 Task: In the Company tax.ny.gov, schedule a meeting with title: 'Product Demo and Service Presentation', Select date: '17 September, 2023', select start time: 12:00:PM. Add location in person New York with meeting description: Kindly join this meeting to understand Product Demo and Service Presentation. Add attendees from company's contact and save.. Logged in from softage.1@softage.net
Action: Mouse moved to (75, 48)
Screenshot: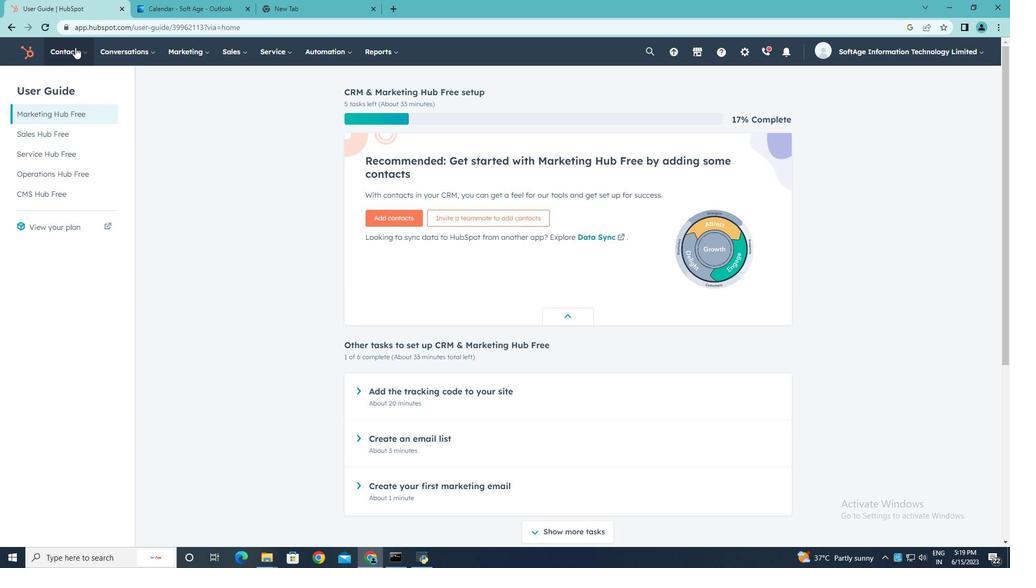 
Action: Mouse pressed left at (75, 48)
Screenshot: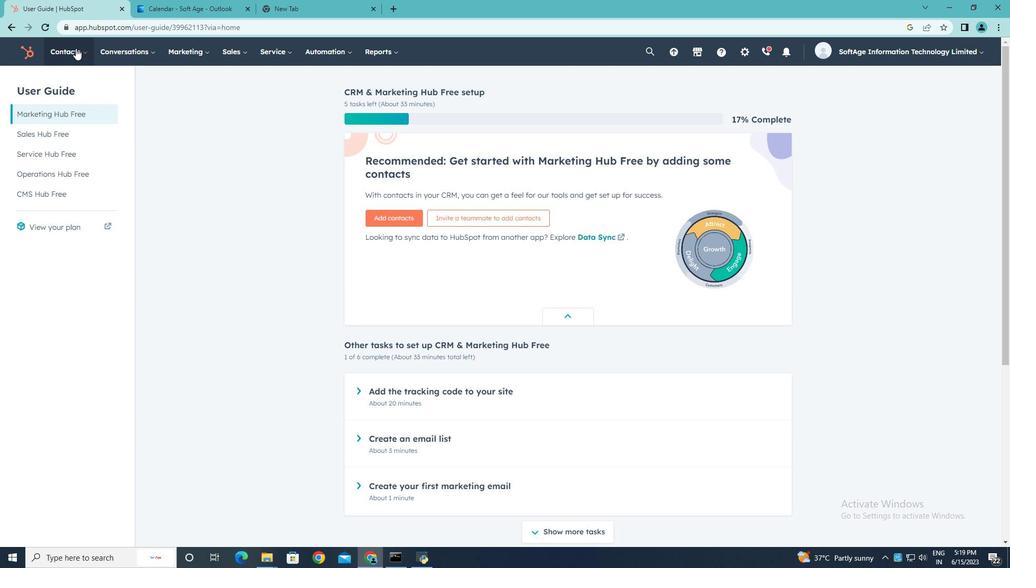 
Action: Mouse moved to (81, 107)
Screenshot: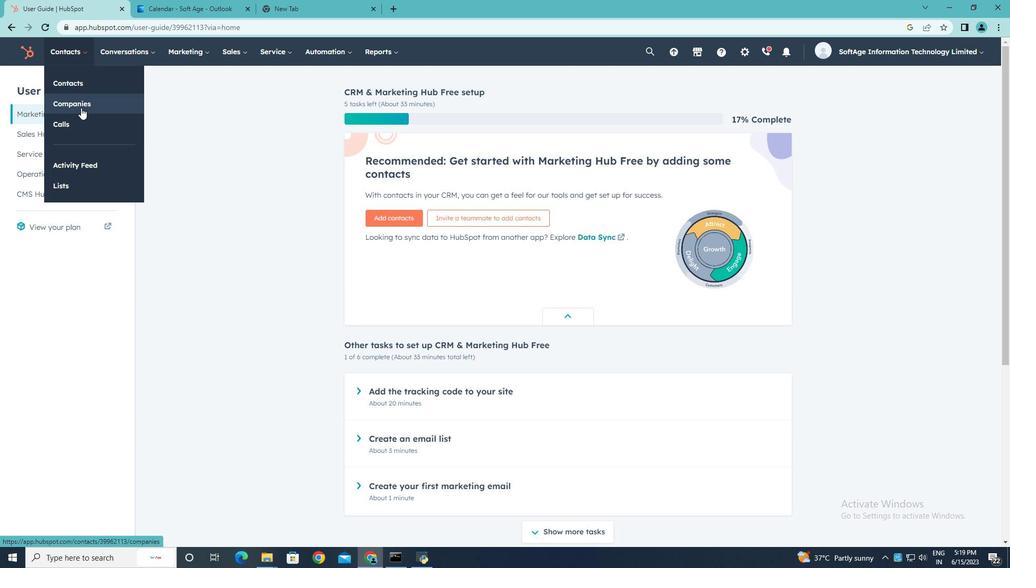 
Action: Mouse pressed left at (81, 107)
Screenshot: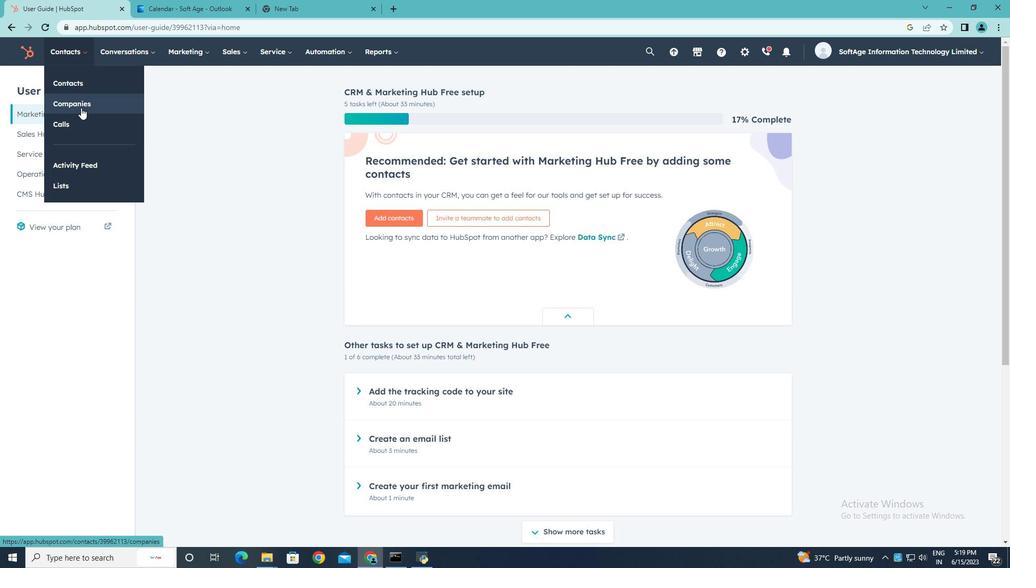 
Action: Mouse moved to (98, 171)
Screenshot: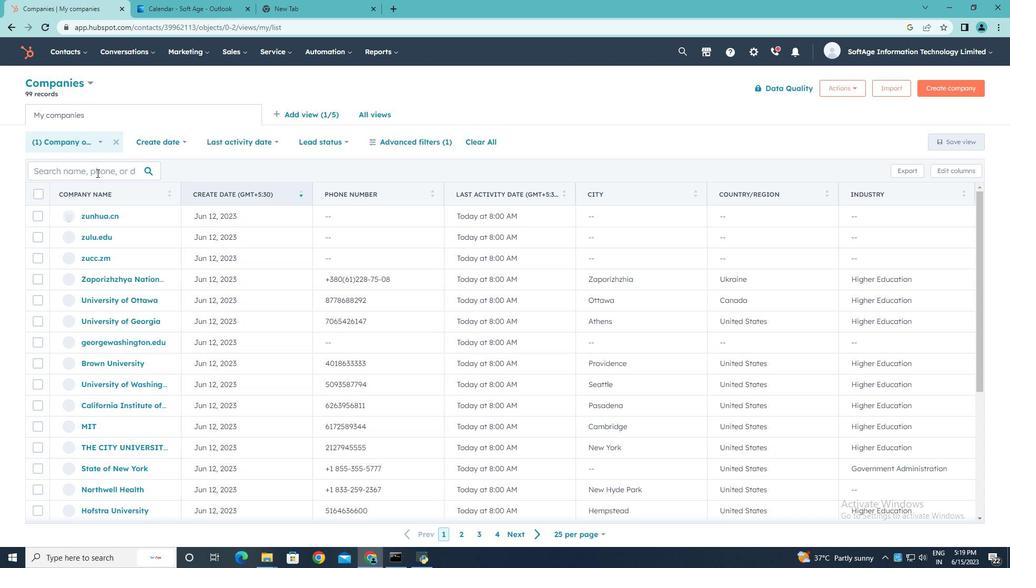 
Action: Mouse pressed left at (98, 171)
Screenshot: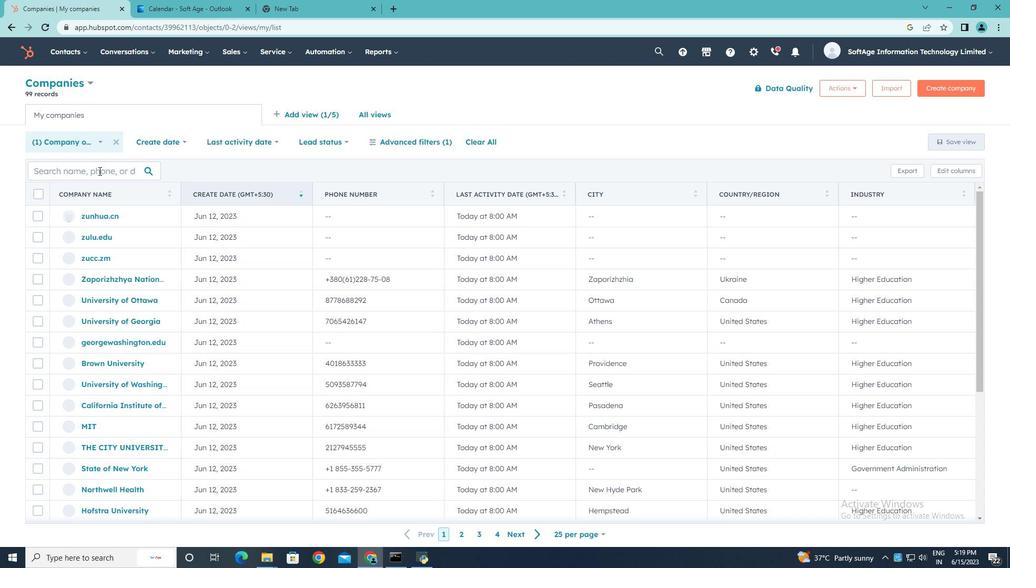 
Action: Key pressed tax.ny.gov
Screenshot: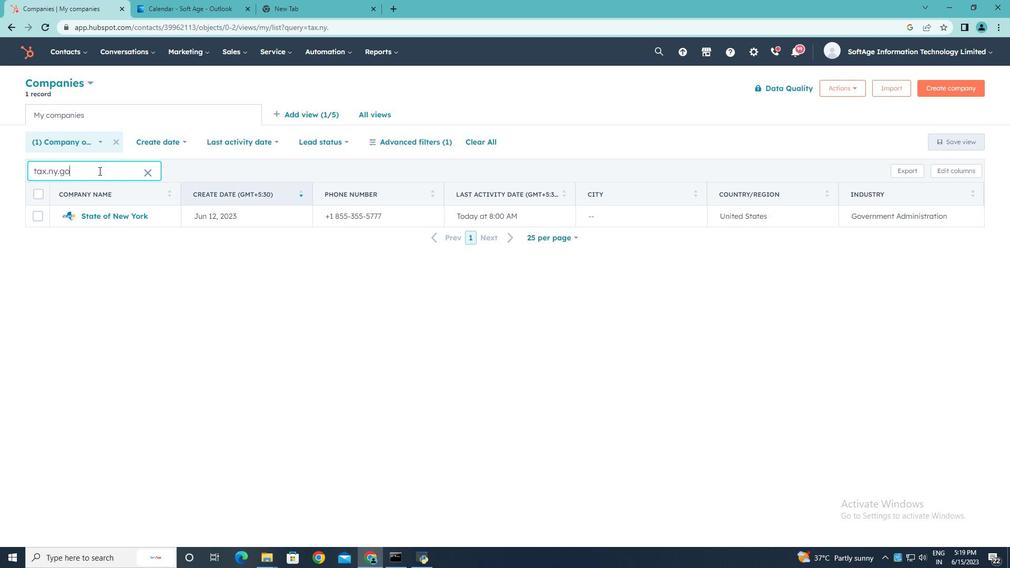 
Action: Mouse moved to (113, 213)
Screenshot: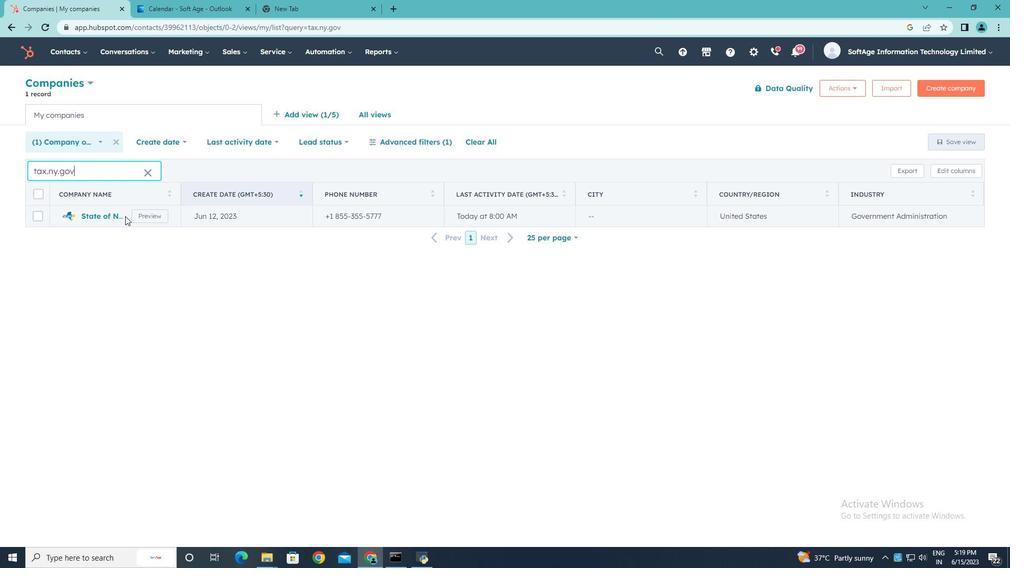 
Action: Mouse pressed left at (113, 213)
Screenshot: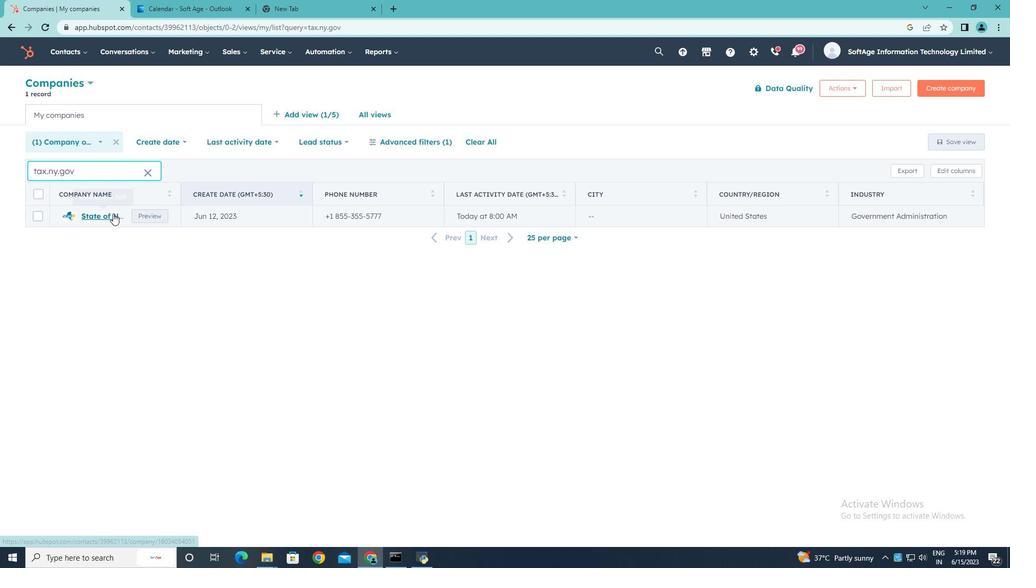 
Action: Mouse moved to (173, 178)
Screenshot: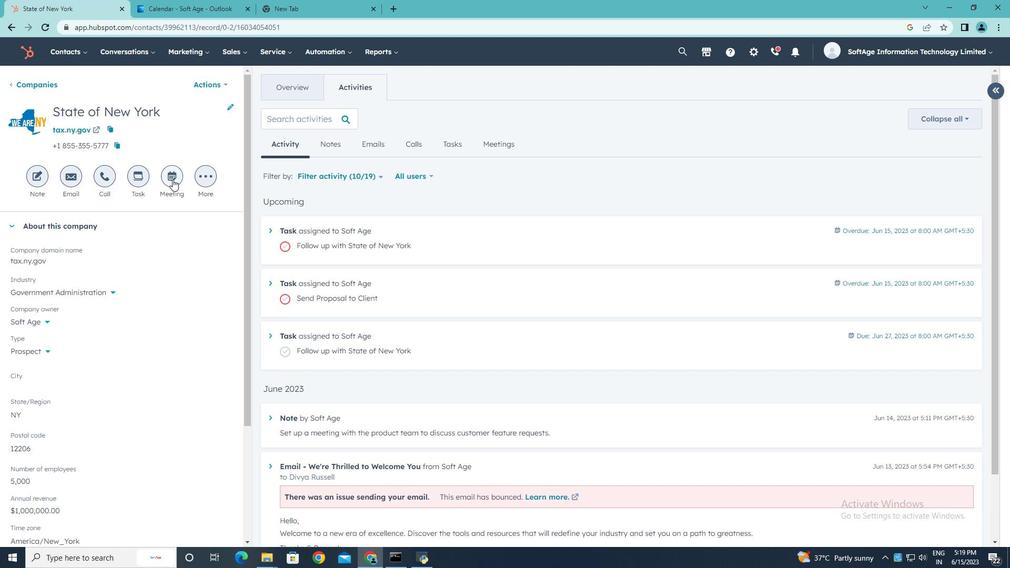 
Action: Mouse pressed left at (173, 178)
Screenshot: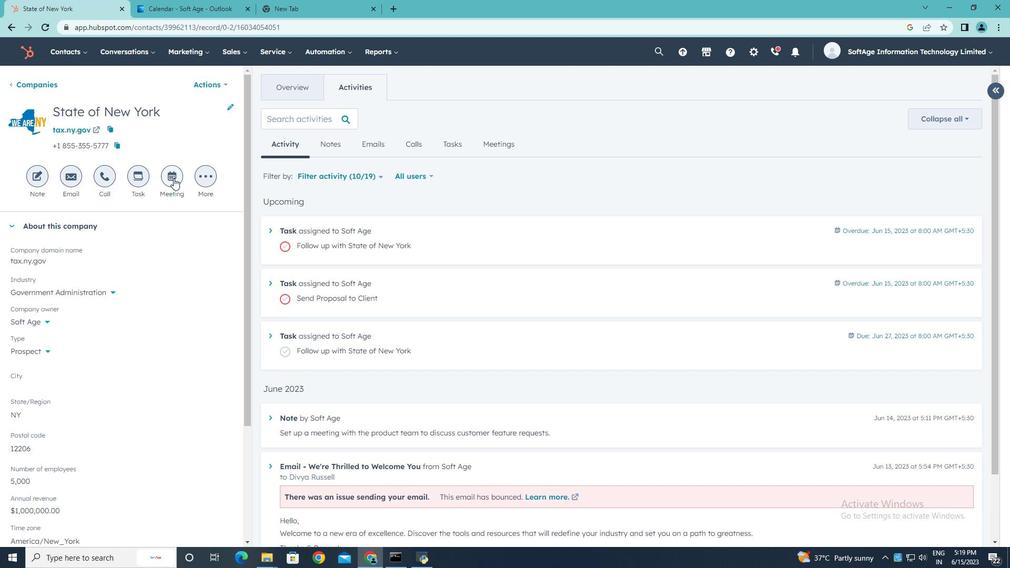 
Action: Key pressed <Key.shift><Key.shift><Key.shift><Key.shift><Key.shift><Key.shift><Key.shift><Key.shift>Product<Key.space><Key.shift>Demo<Key.space>and<Key.space><Key.shift>Service<Key.space><Key.shift>Presentation.
Screenshot: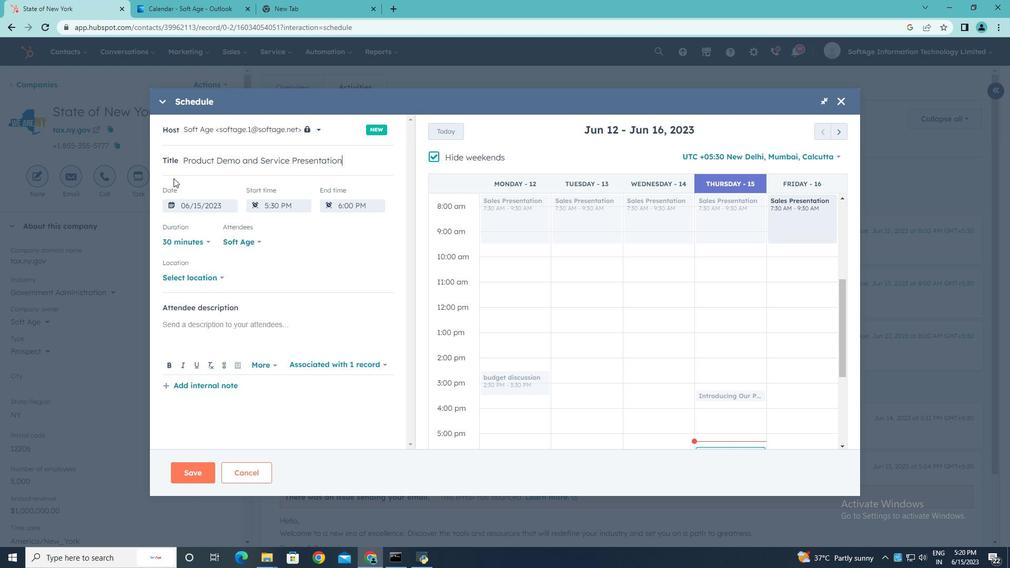 
Action: Mouse moved to (434, 159)
Screenshot: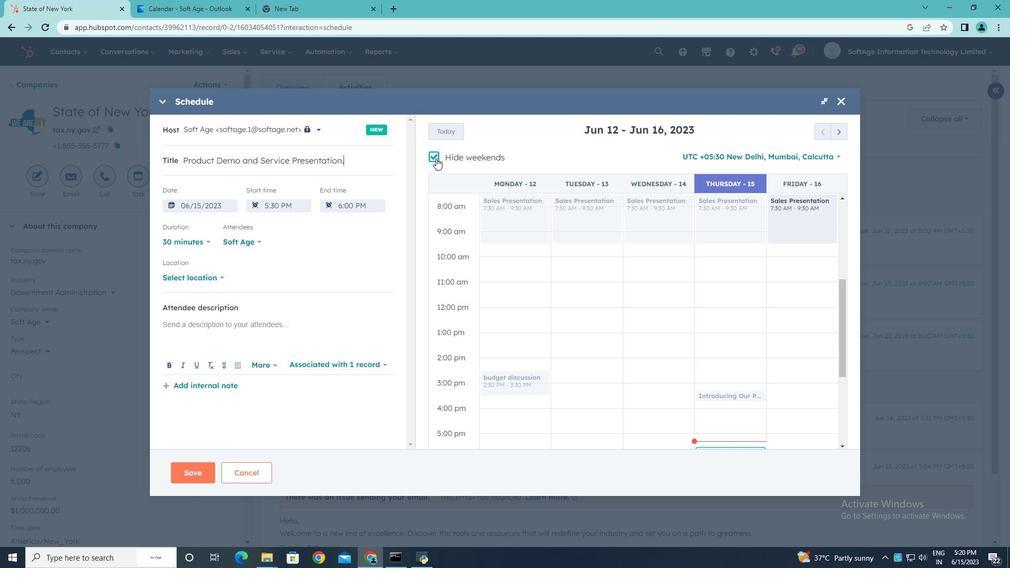 
Action: Mouse pressed left at (434, 159)
Screenshot: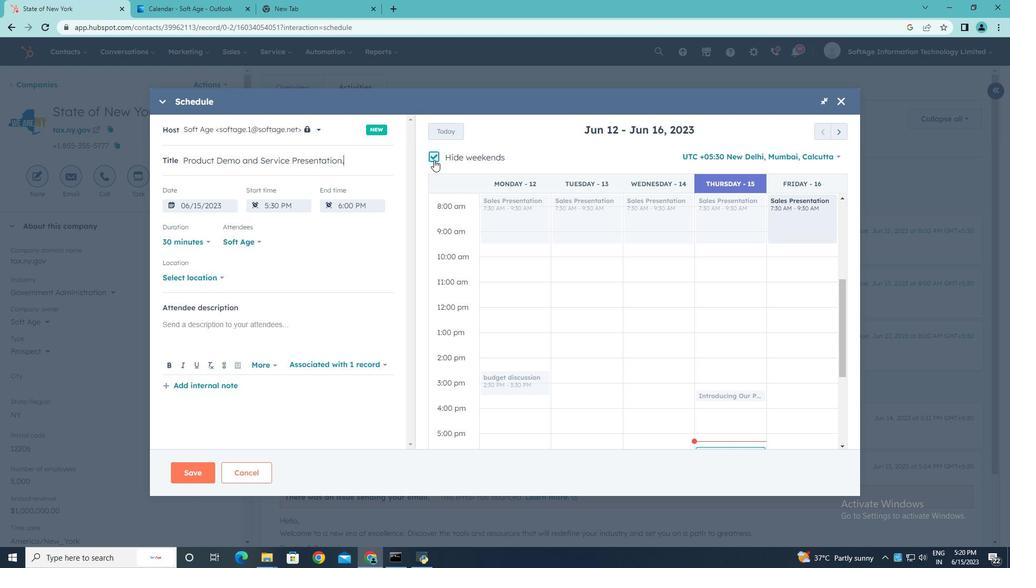 
Action: Mouse moved to (840, 132)
Screenshot: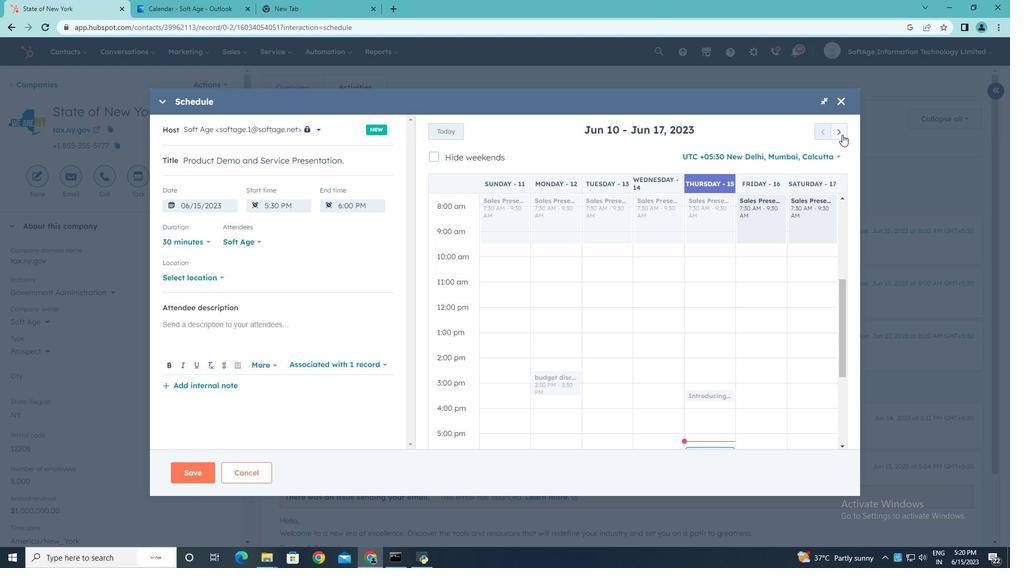 
Action: Mouse pressed left at (840, 132)
Screenshot: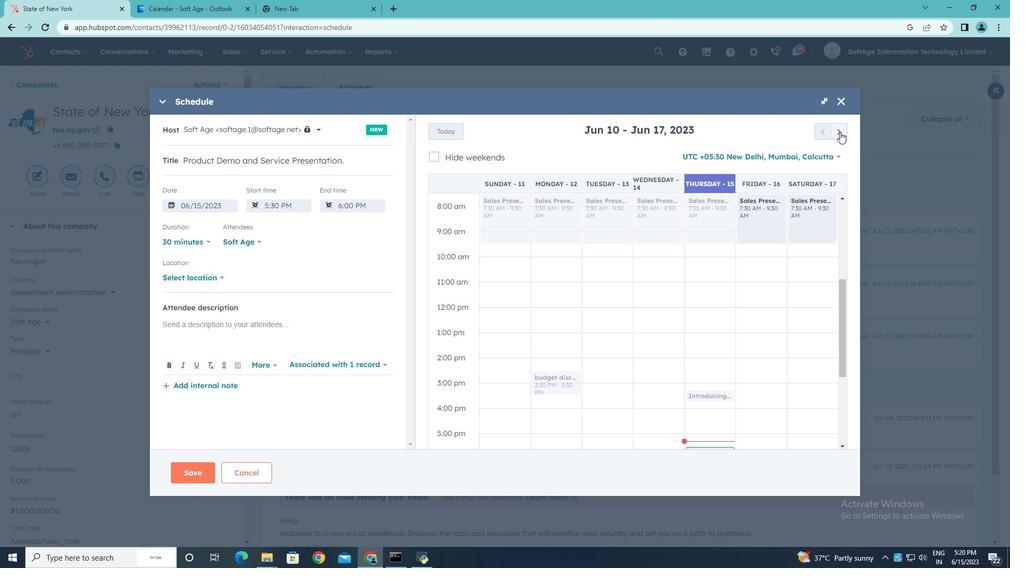 
Action: Mouse pressed left at (840, 132)
Screenshot: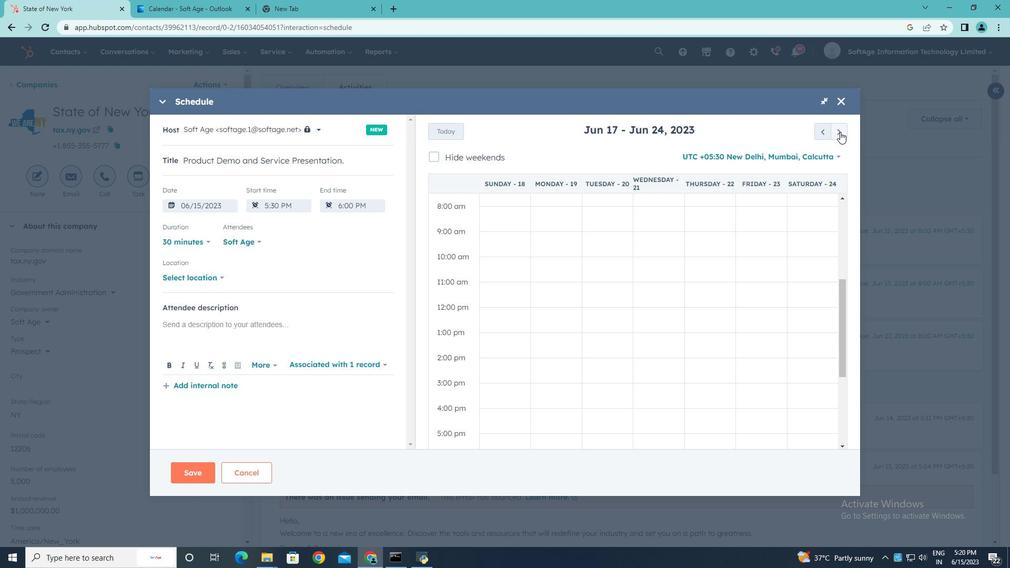 
Action: Mouse pressed left at (840, 132)
Screenshot: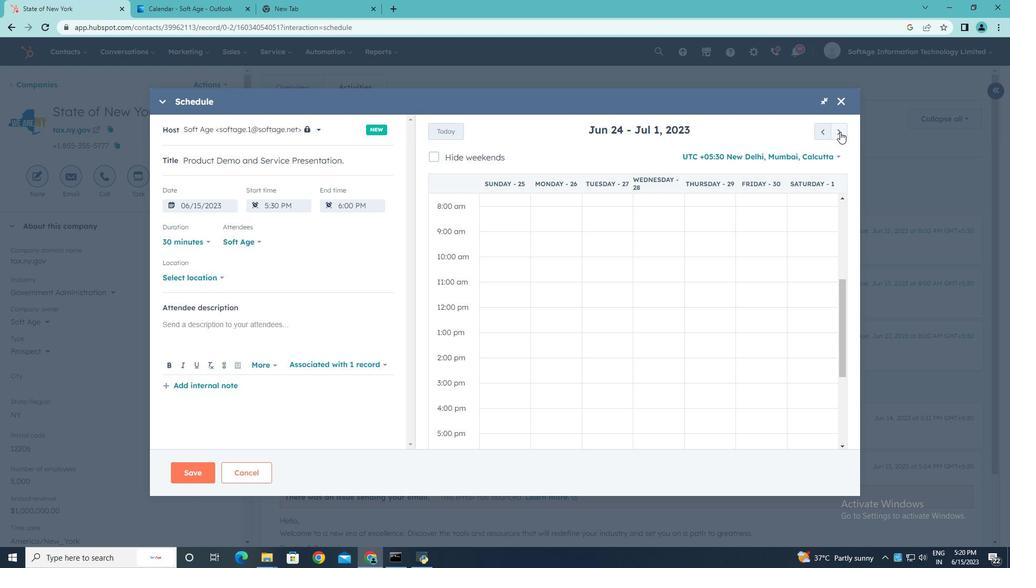 
Action: Mouse pressed left at (840, 132)
Screenshot: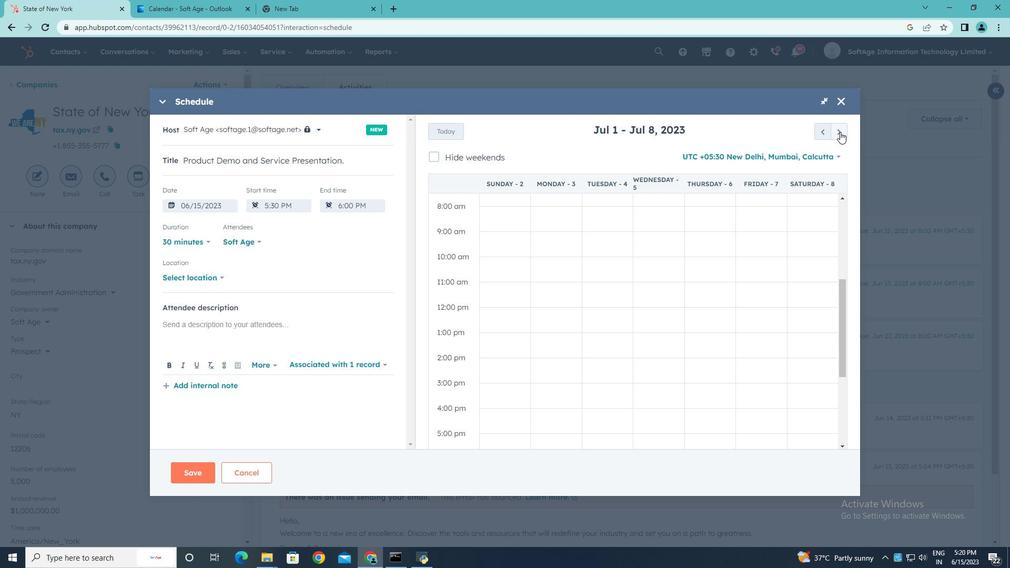 
Action: Mouse pressed left at (840, 132)
Screenshot: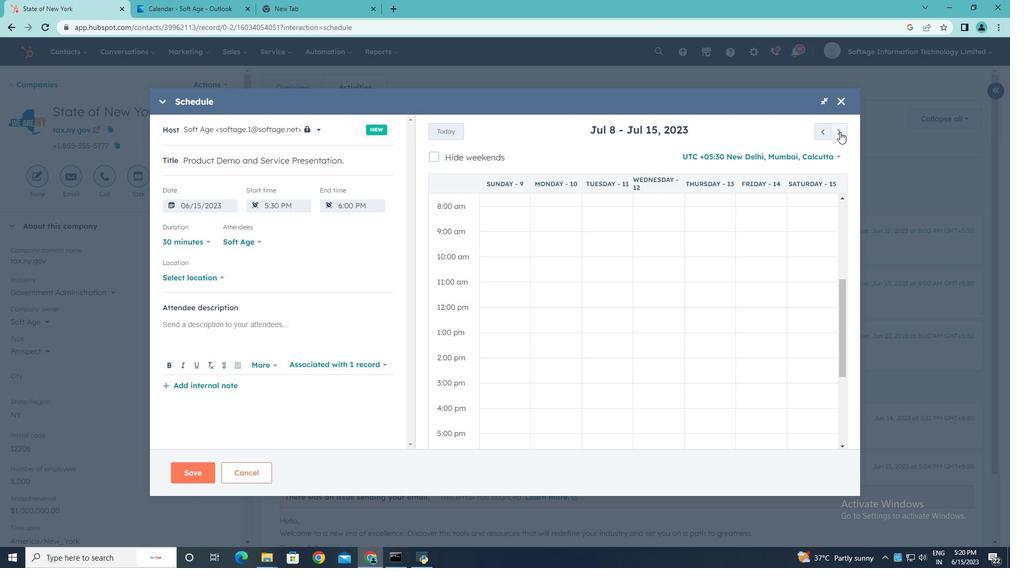 
Action: Mouse pressed left at (840, 132)
Screenshot: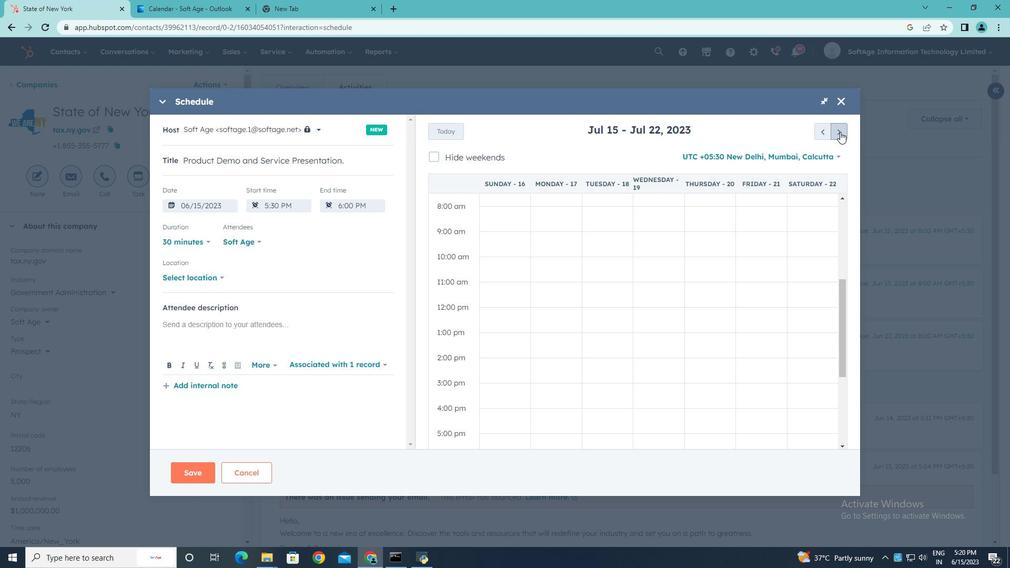 
Action: Mouse pressed left at (840, 132)
Screenshot: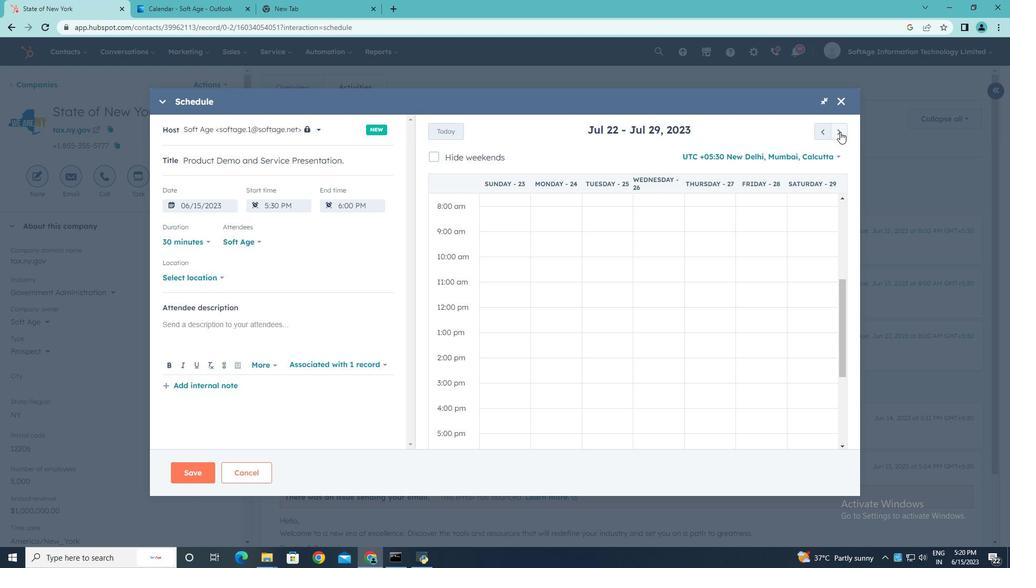 
Action: Mouse pressed left at (840, 132)
Screenshot: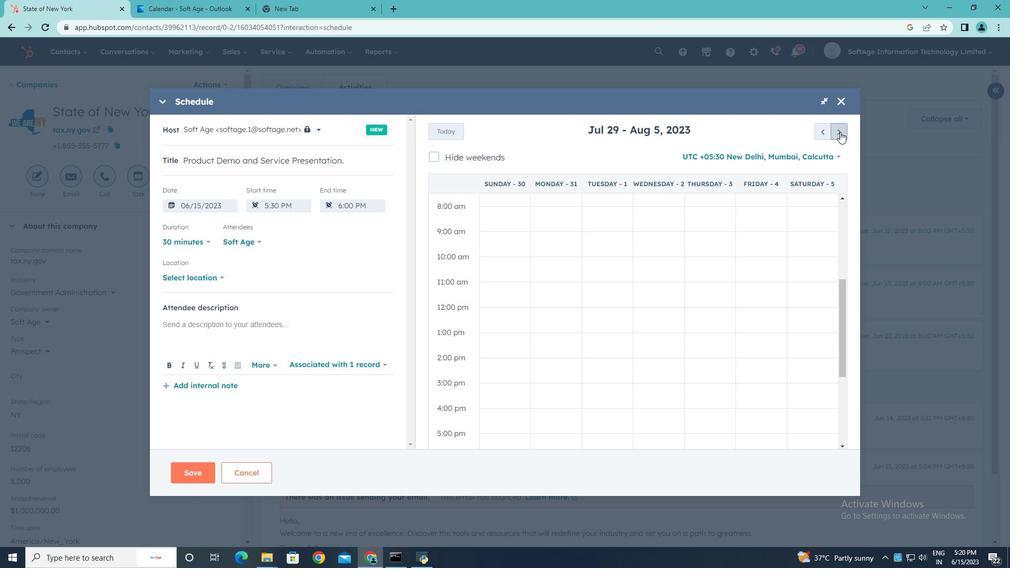 
Action: Mouse pressed left at (840, 132)
Screenshot: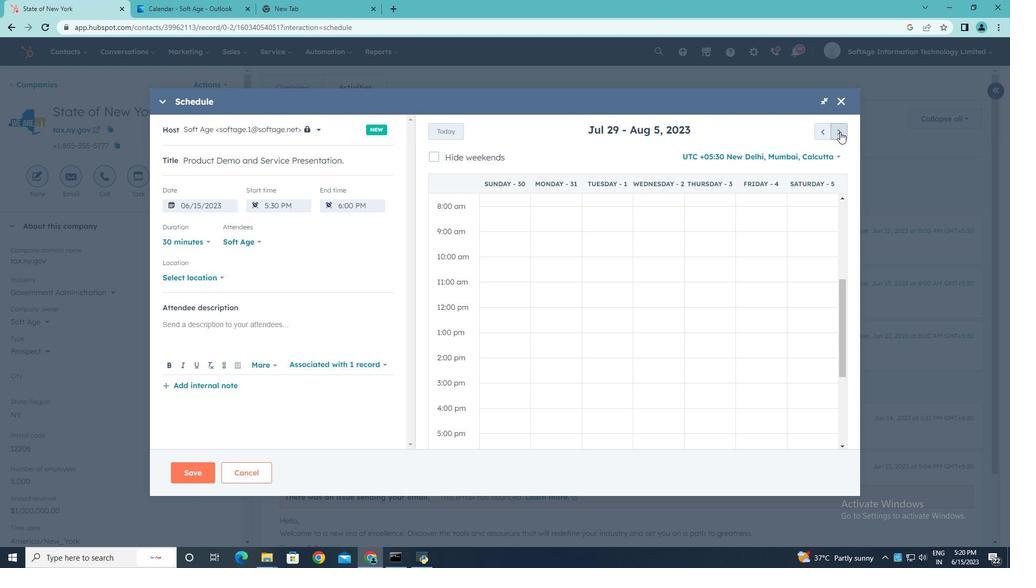 
Action: Mouse pressed left at (840, 132)
Screenshot: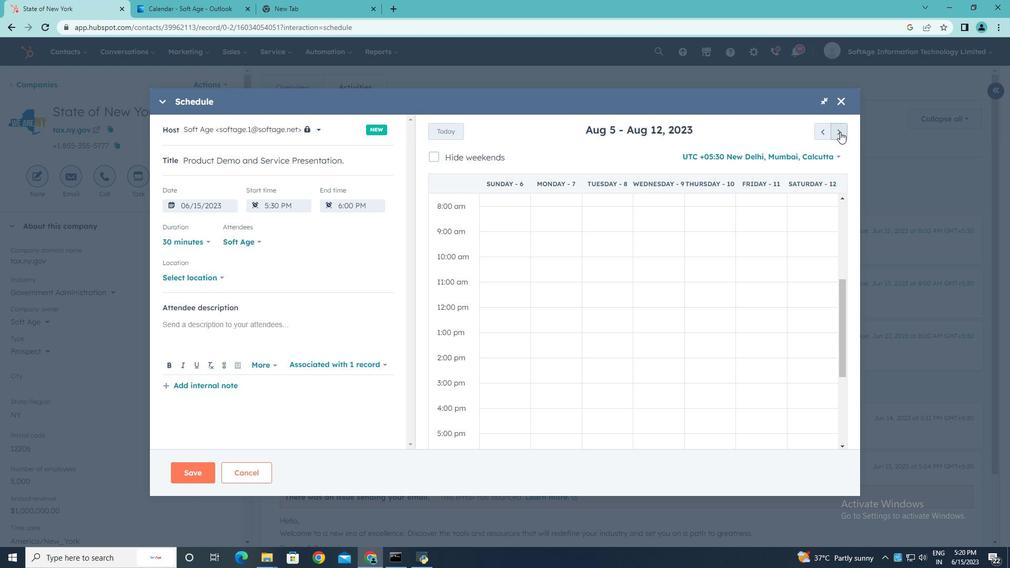 
Action: Mouse pressed left at (840, 132)
Screenshot: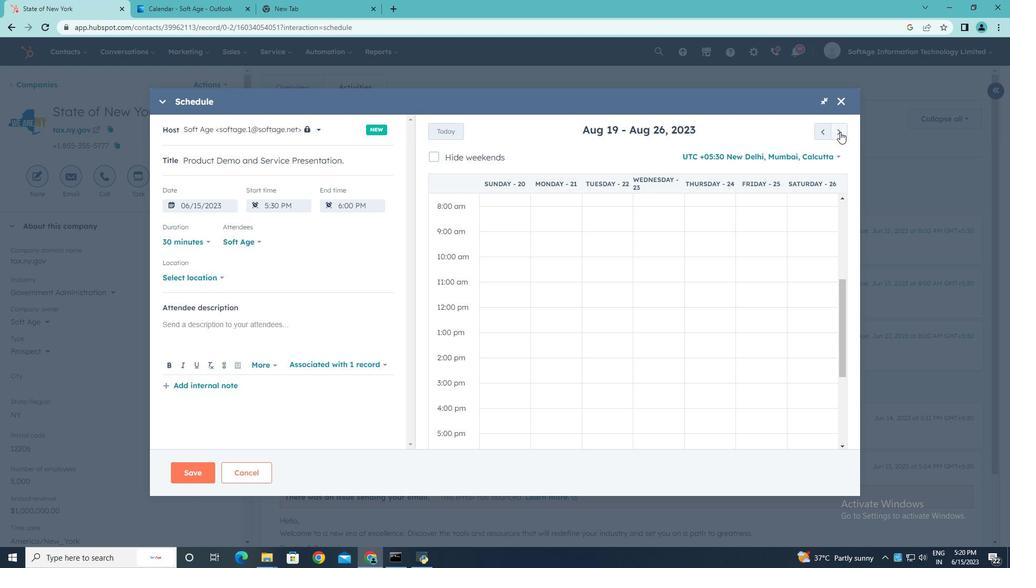 
Action: Mouse pressed left at (840, 132)
Screenshot: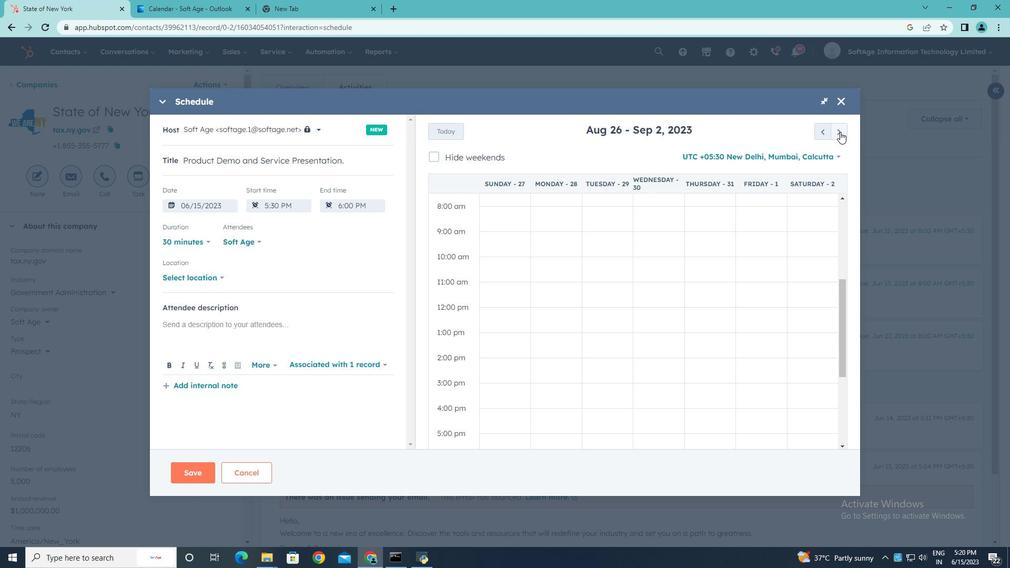 
Action: Mouse pressed left at (840, 132)
Screenshot: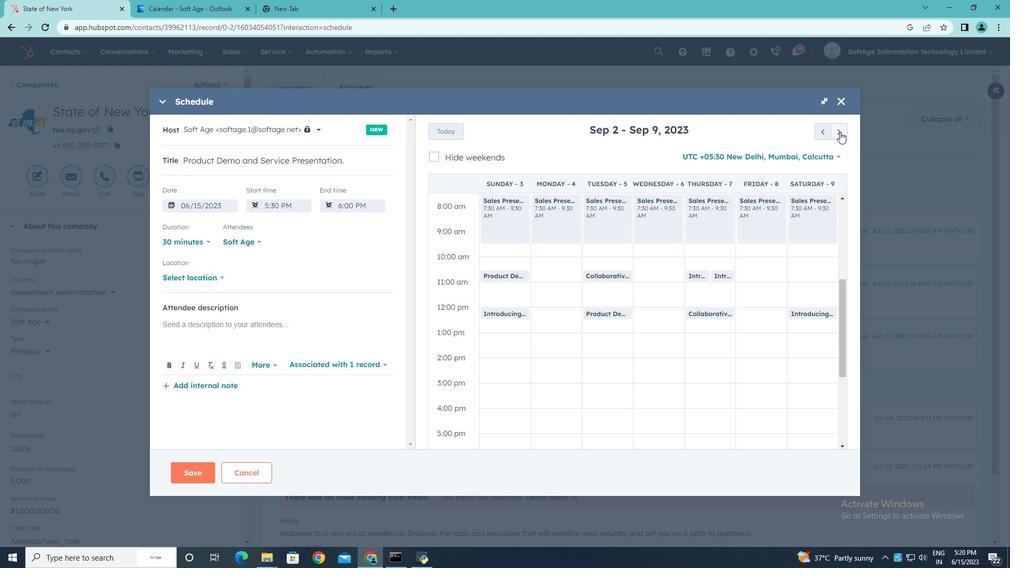 
Action: Mouse pressed left at (840, 132)
Screenshot: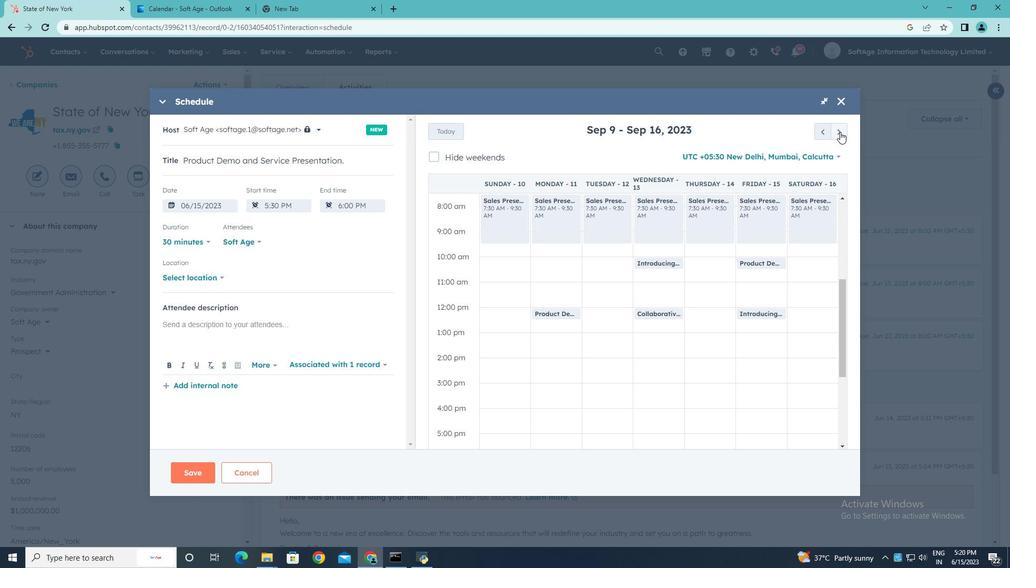 
Action: Mouse moved to (497, 309)
Screenshot: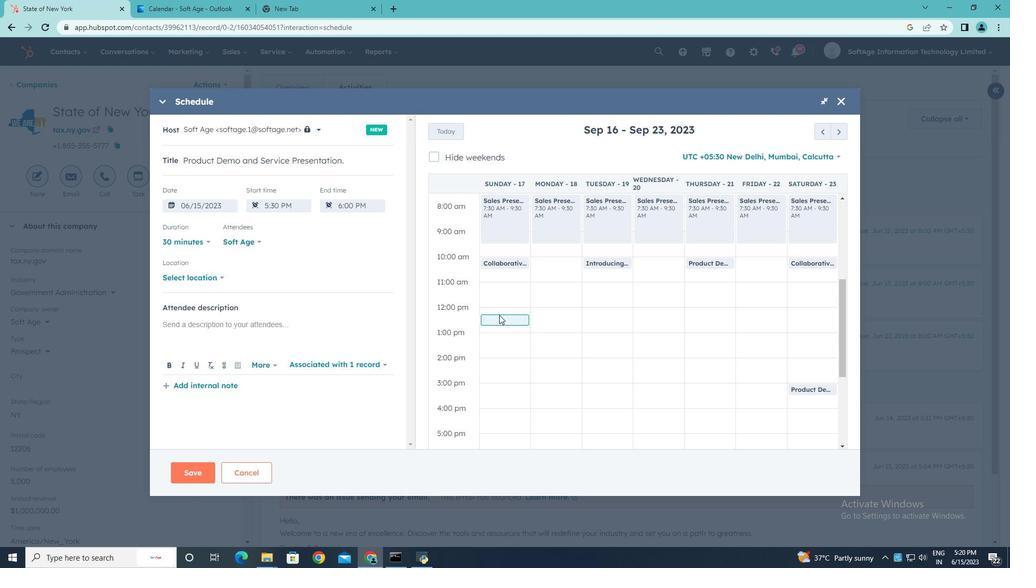 
Action: Mouse pressed left at (497, 309)
Screenshot: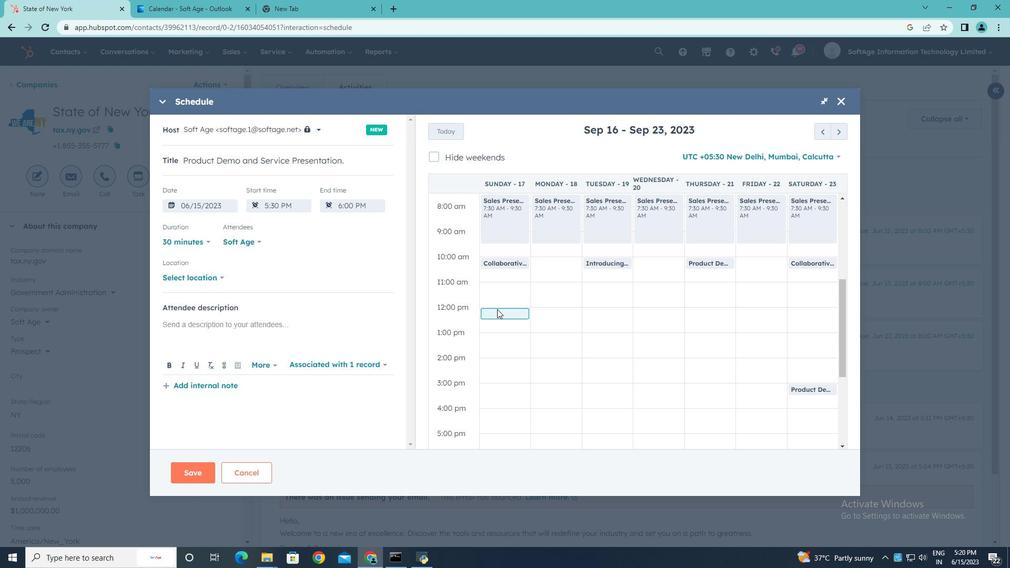 
Action: Mouse moved to (219, 276)
Screenshot: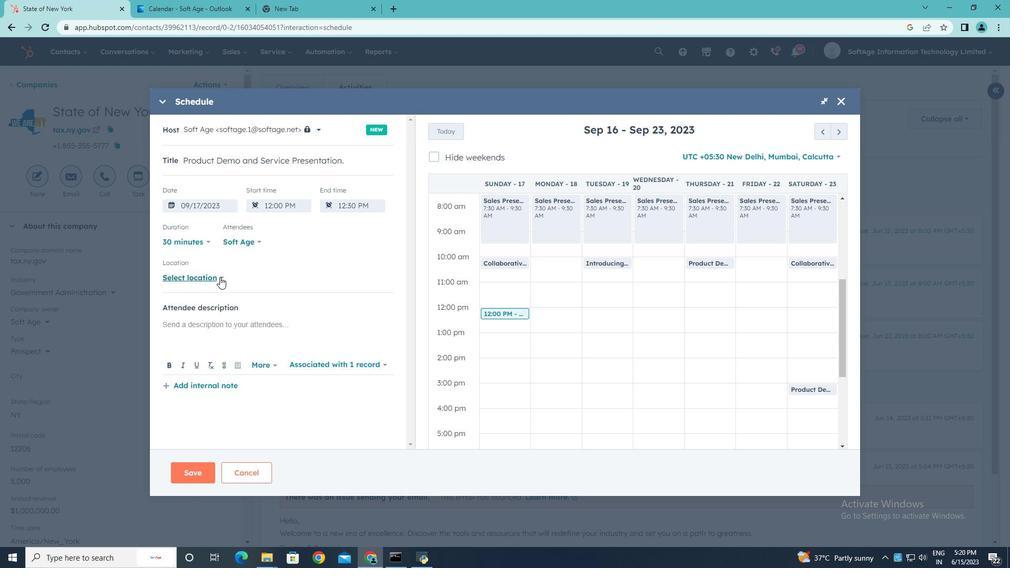 
Action: Mouse pressed left at (219, 276)
Screenshot: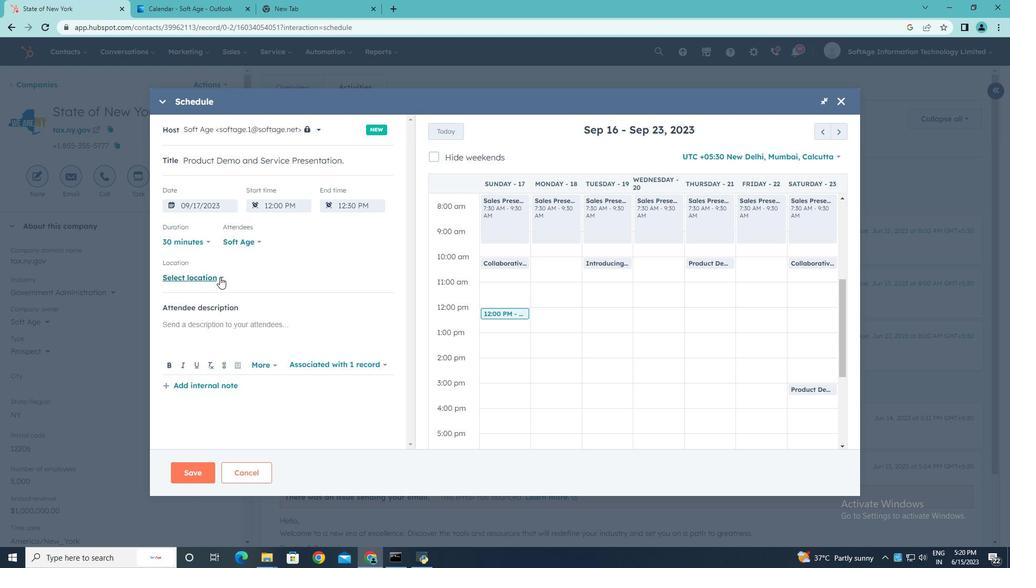 
Action: Mouse moved to (264, 273)
Screenshot: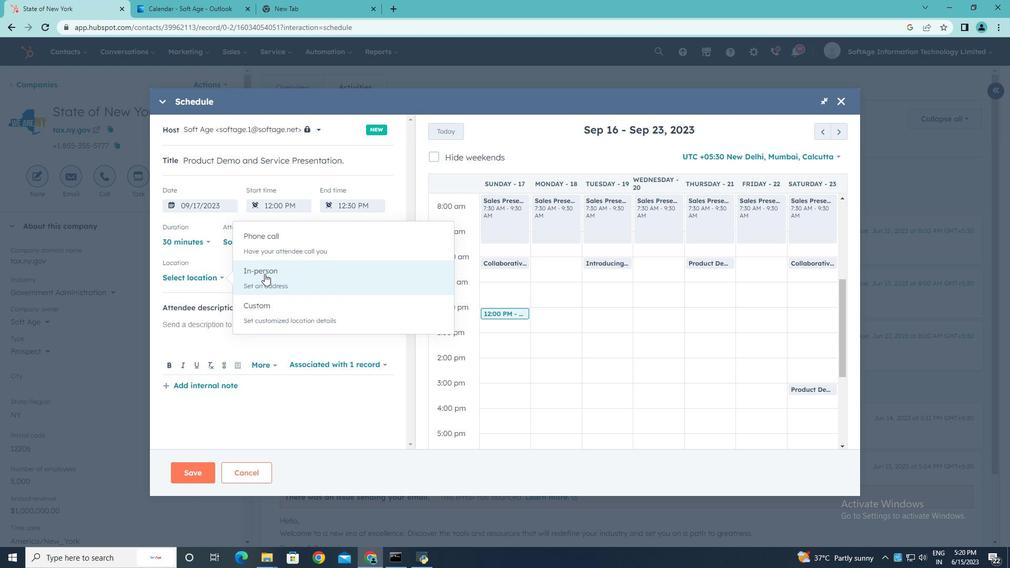 
Action: Mouse pressed left at (264, 273)
Screenshot: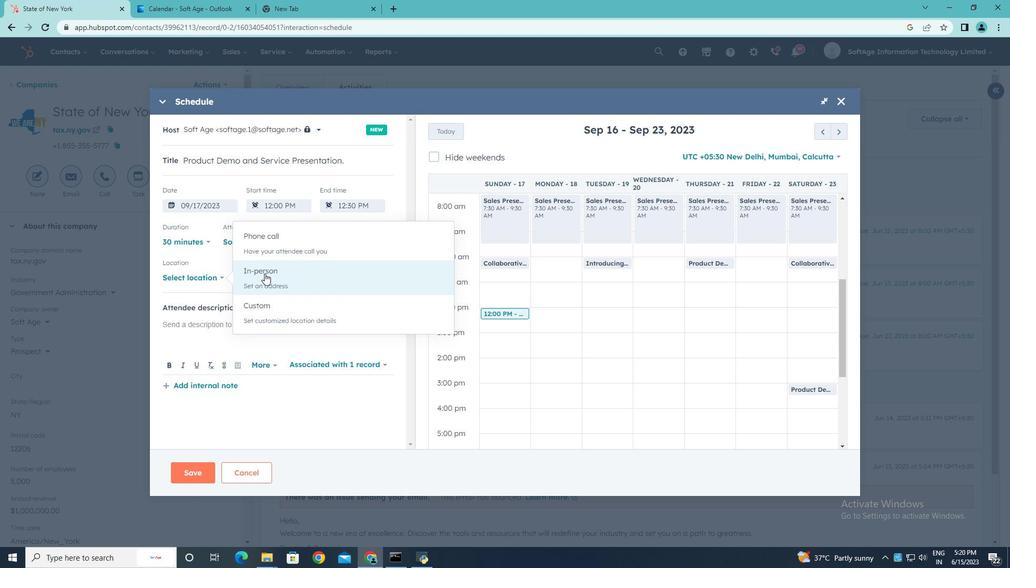 
Action: Mouse moved to (255, 275)
Screenshot: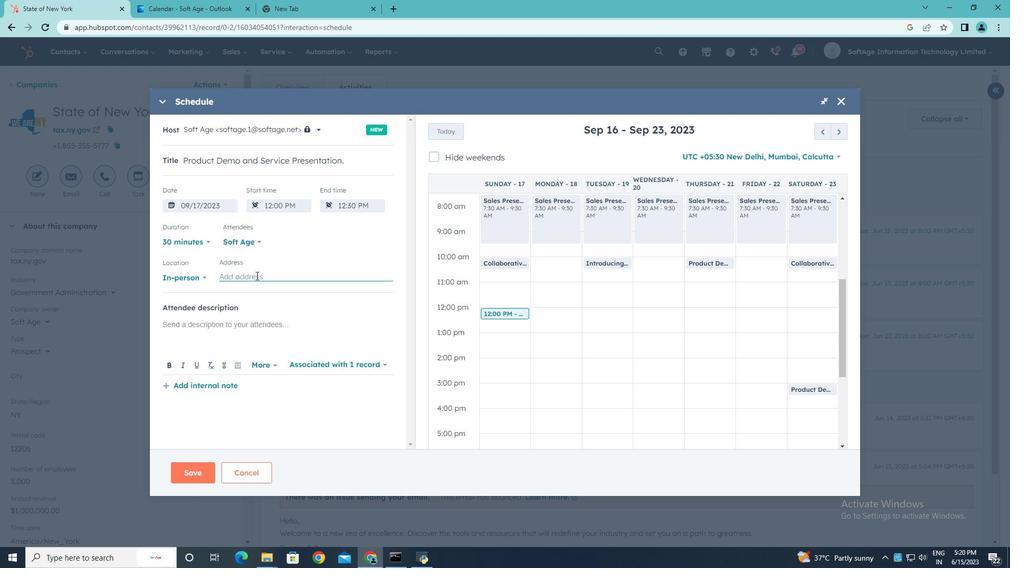 
Action: Mouse pressed left at (255, 275)
Screenshot: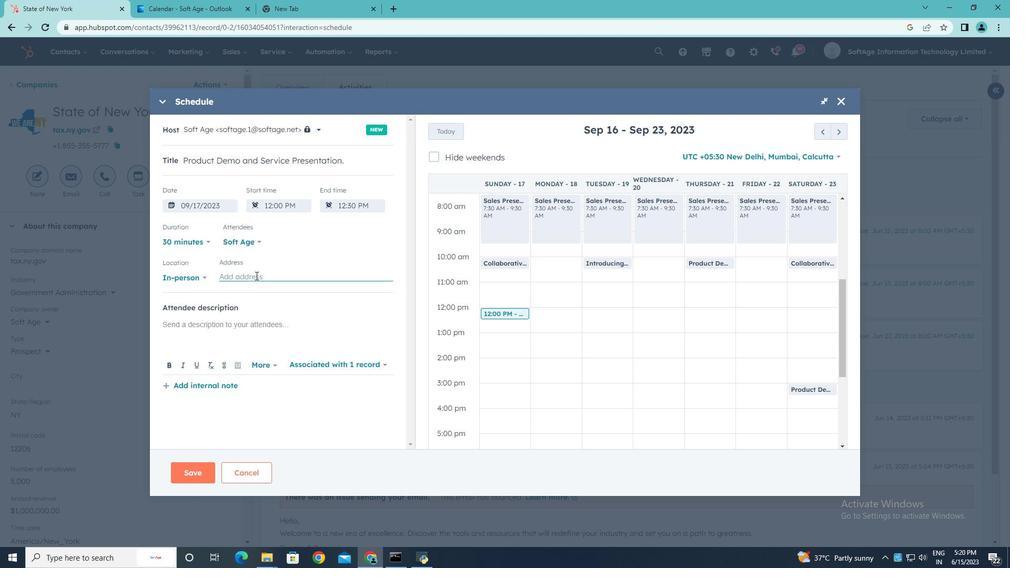 
Action: Key pressed <Key.shift>New<Key.space><Key.shift>york
Screenshot: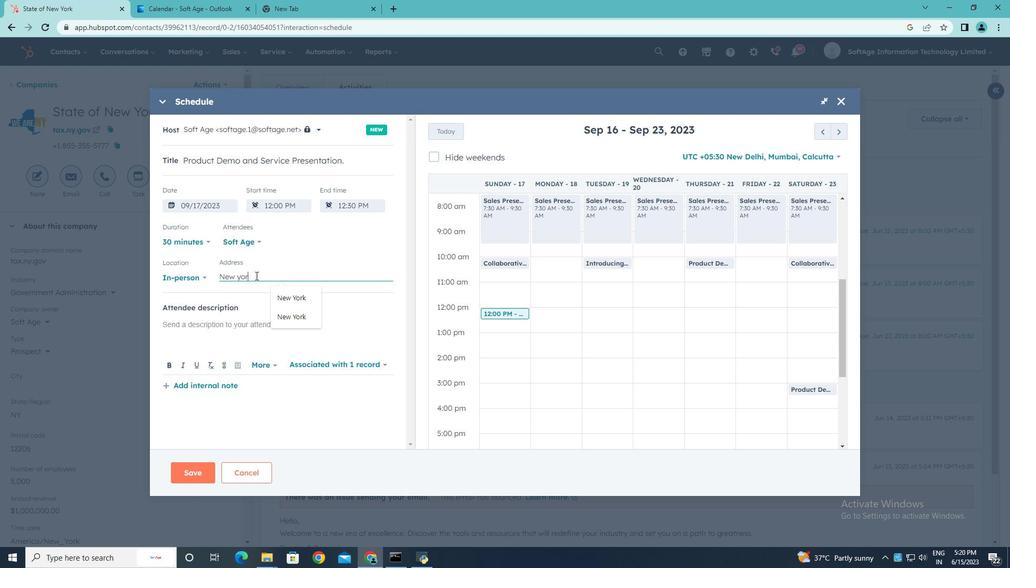 
Action: Mouse moved to (214, 323)
Screenshot: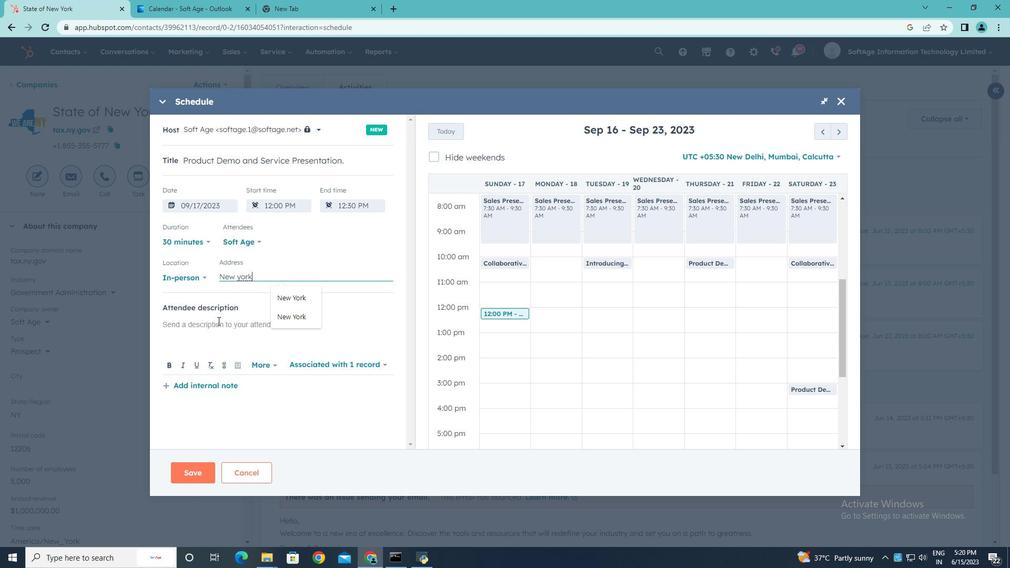 
Action: Mouse pressed left at (214, 323)
Screenshot: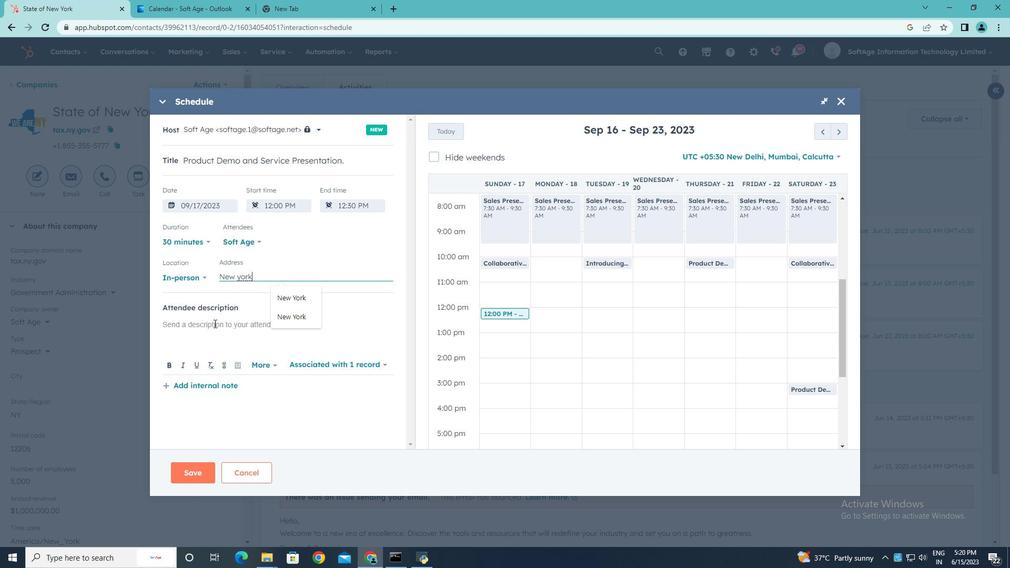 
Action: Key pressed <Key.shift>Kindly<Key.space>join<Key.space>this<Key.space>meeting<Key.space>to<Key.space>understand<Key.space><Key.shift><Key.shift><Key.shift><Key.shift><Key.shift><Key.shift>Product<Key.space><Key.shift>Demo<Key.space>and<Key.space><Key.shift>Service<Key.space><Key.shift>Presentation.
Screenshot: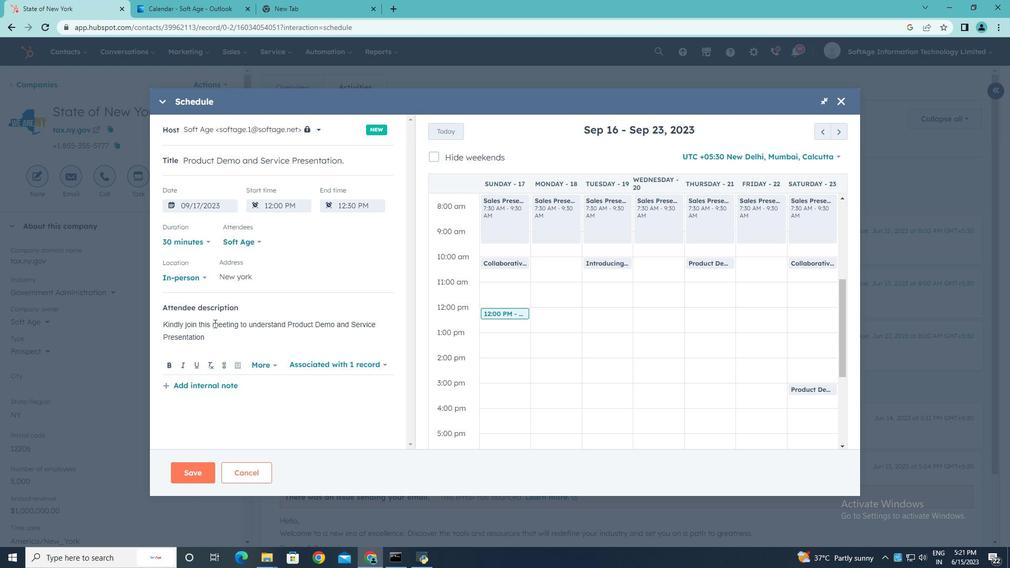 
Action: Mouse moved to (258, 238)
Screenshot: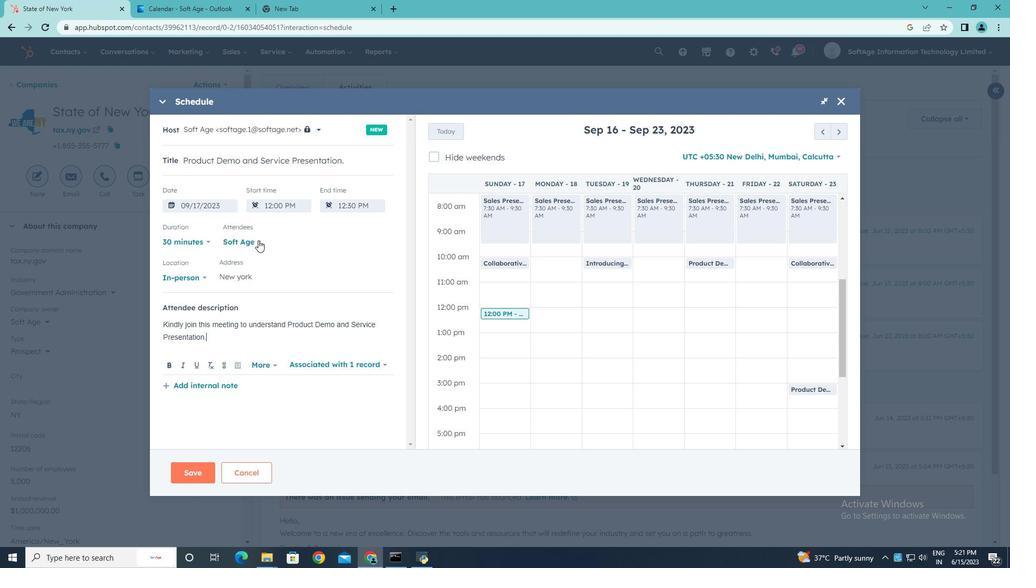 
Action: Mouse pressed left at (258, 238)
Screenshot: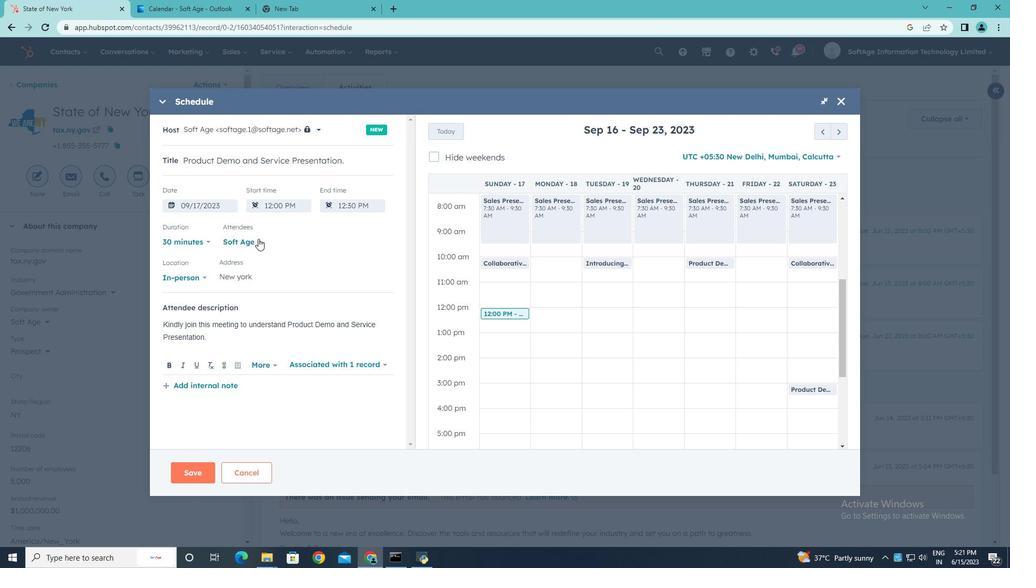 
Action: Mouse moved to (191, 377)
Screenshot: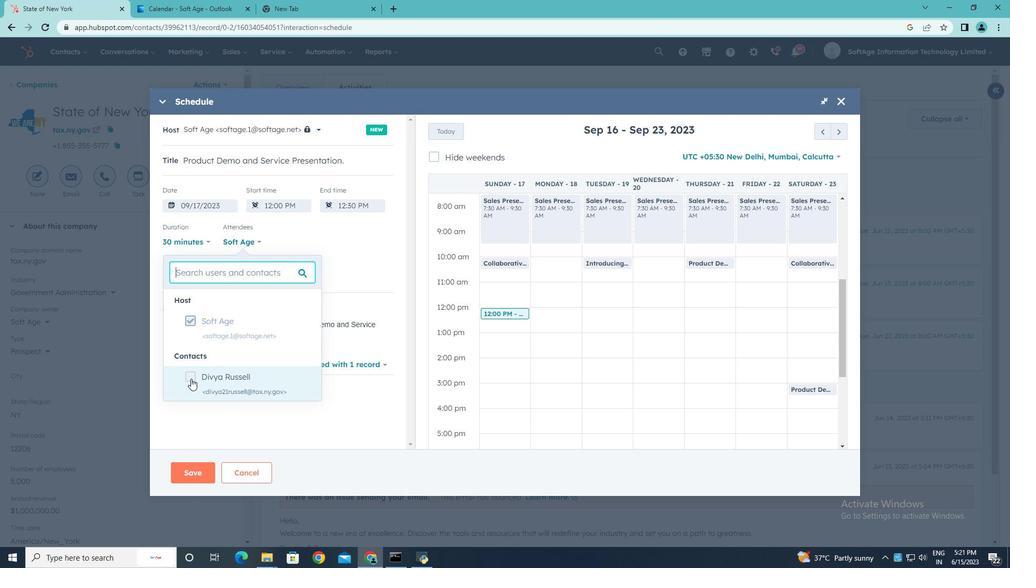 
Action: Mouse pressed left at (191, 377)
Screenshot: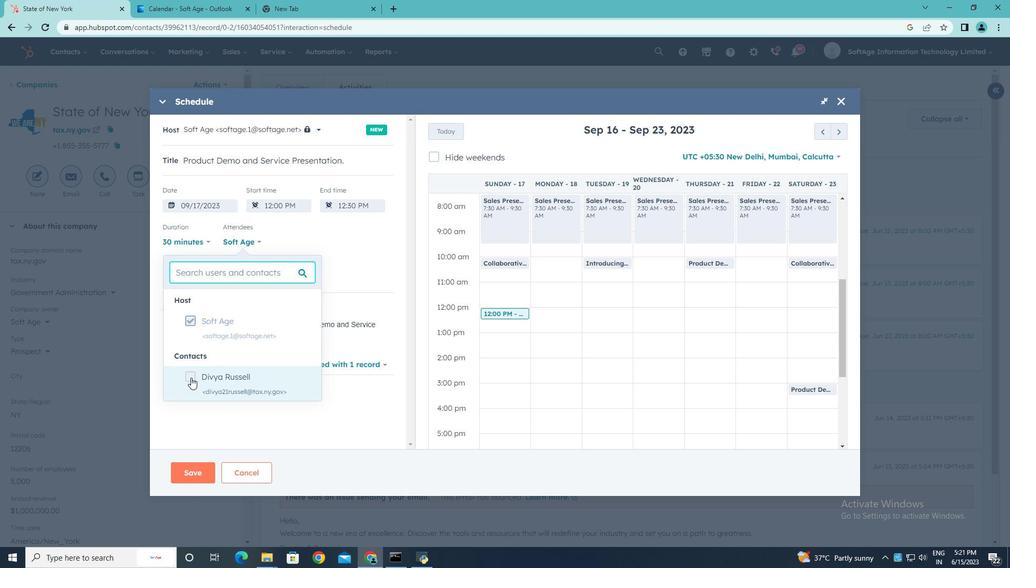 
Action: Mouse moved to (377, 408)
Screenshot: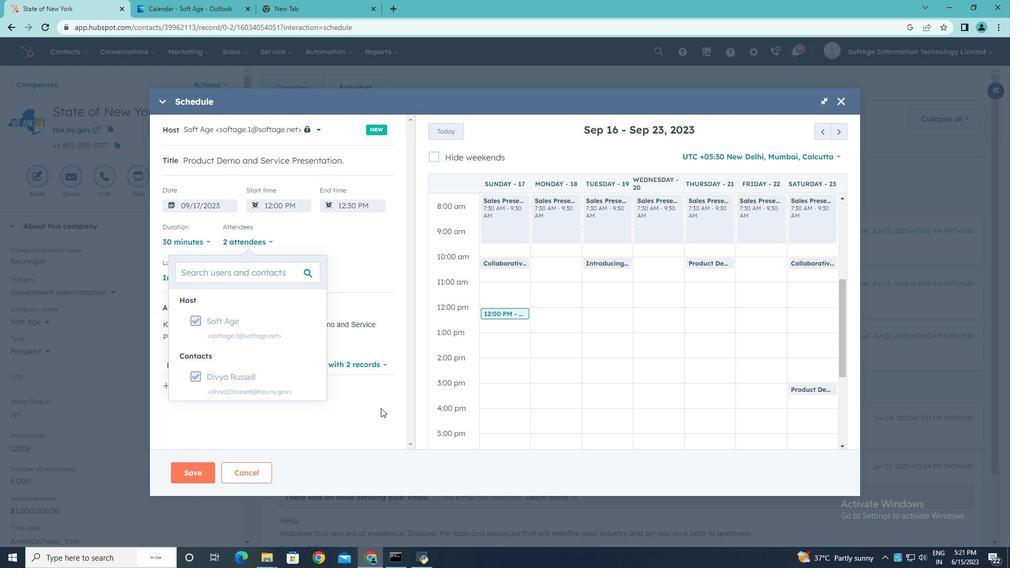 
Action: Mouse pressed left at (377, 408)
Screenshot: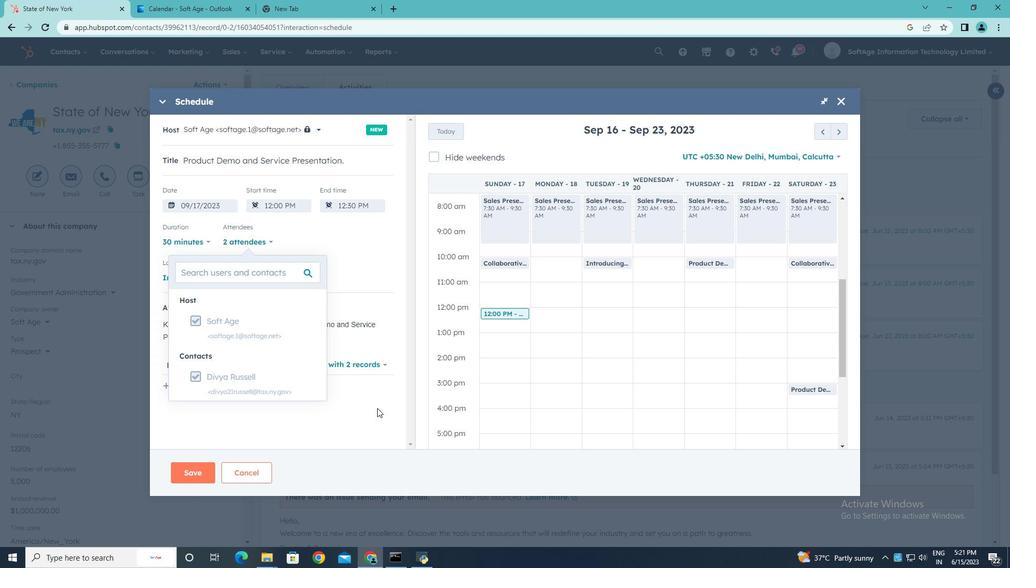 
Action: Mouse moved to (188, 471)
Screenshot: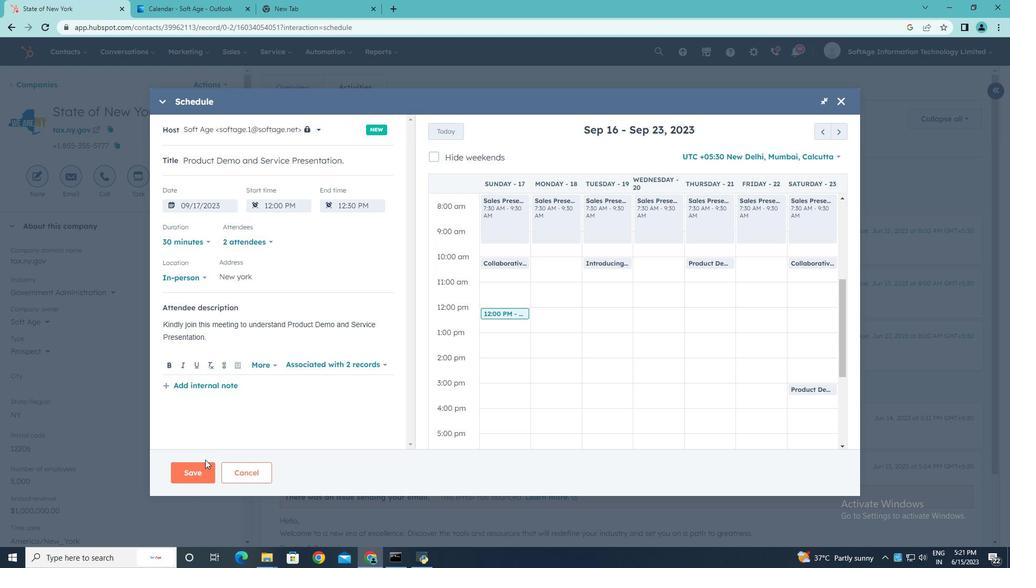 
Action: Mouse pressed left at (188, 471)
Screenshot: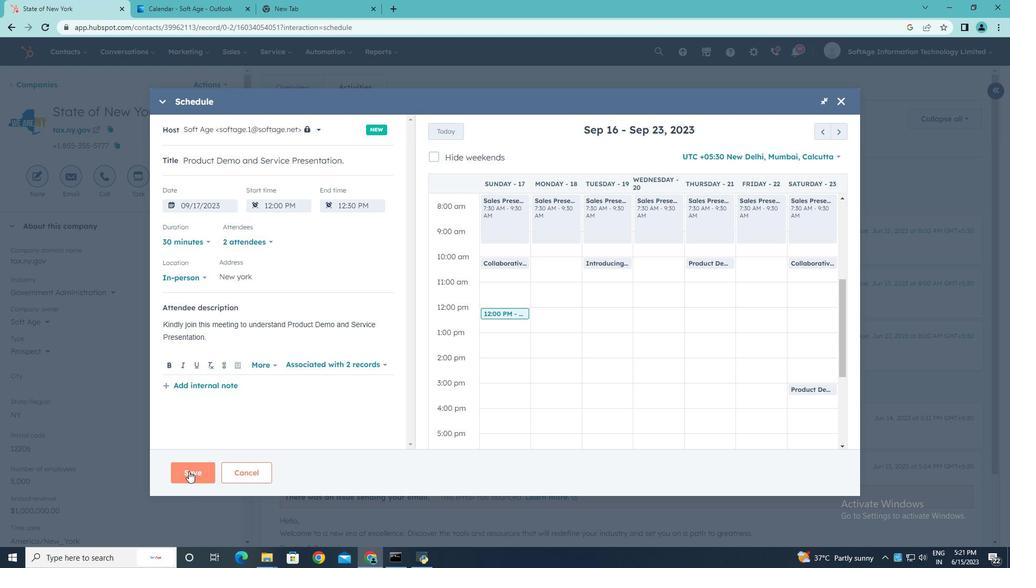 
Action: Mouse moved to (188, 471)
Screenshot: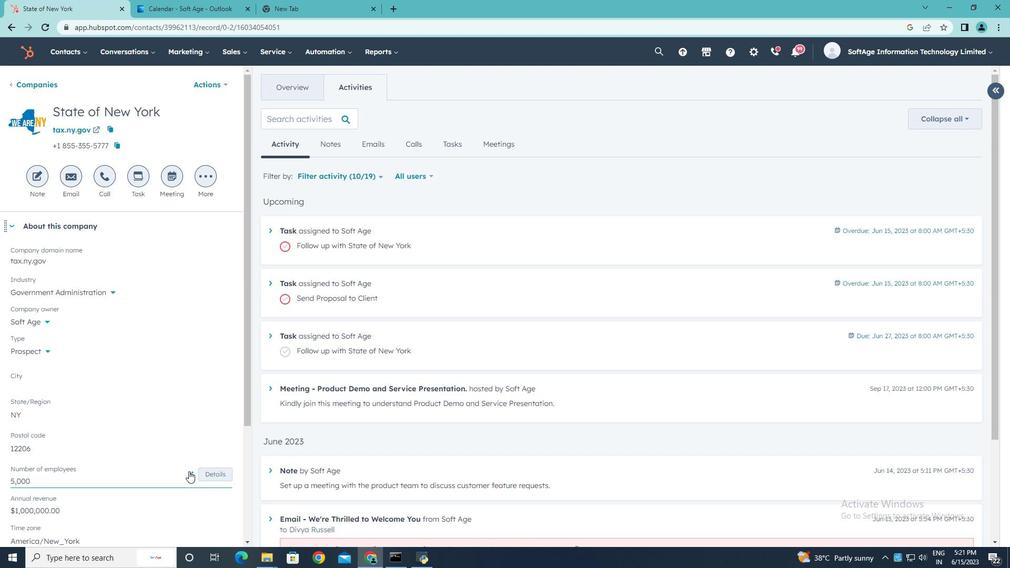 
